 Task: Create a section Data Privacy Sprint and in the section, add a milestone Network Upgrades in the project VitalTech.
Action: Mouse moved to (41, 340)
Screenshot: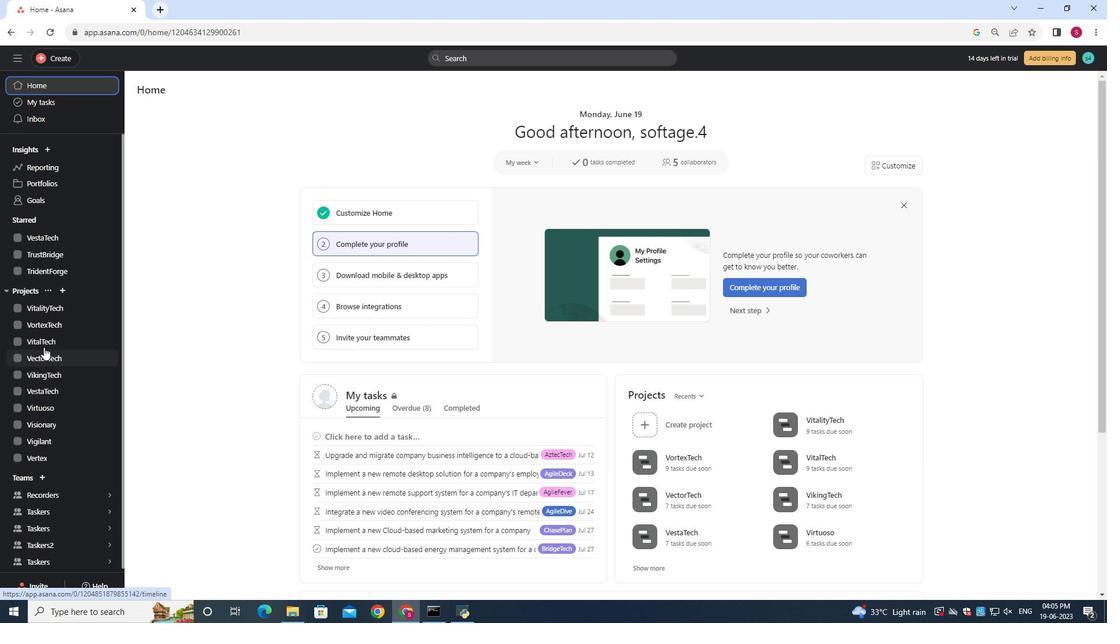 
Action: Mouse pressed left at (41, 340)
Screenshot: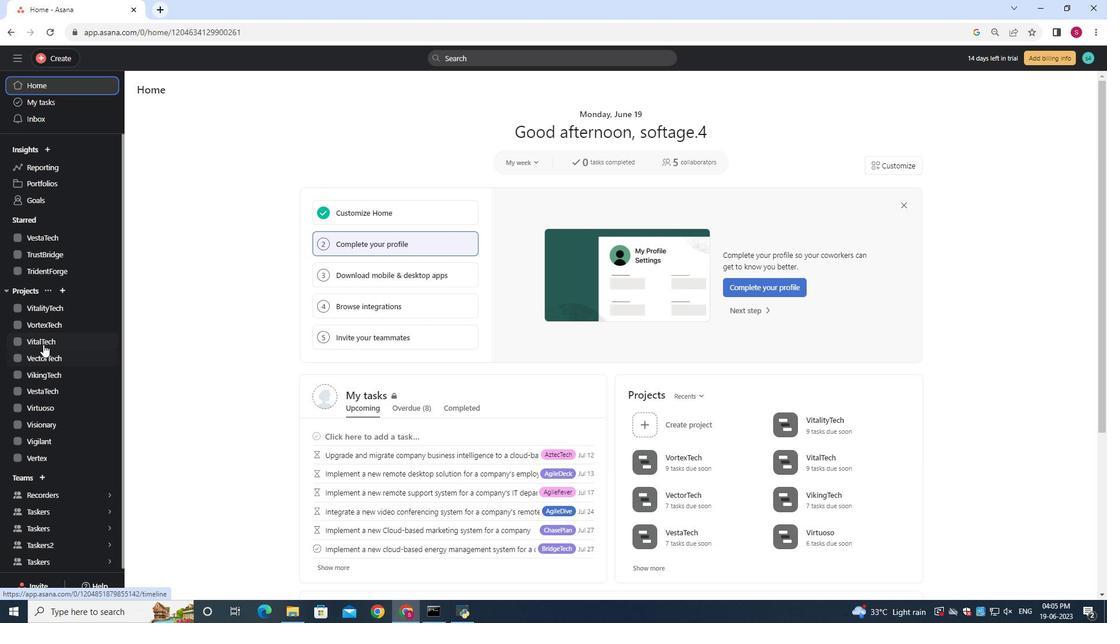 
Action: Mouse moved to (179, 134)
Screenshot: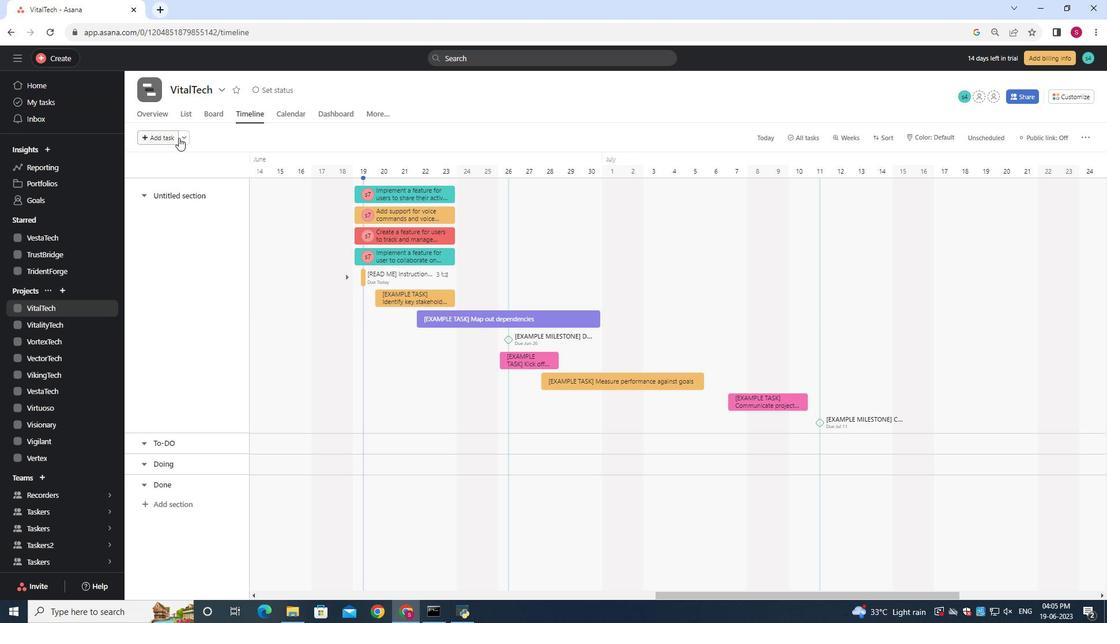 
Action: Mouse pressed left at (179, 134)
Screenshot: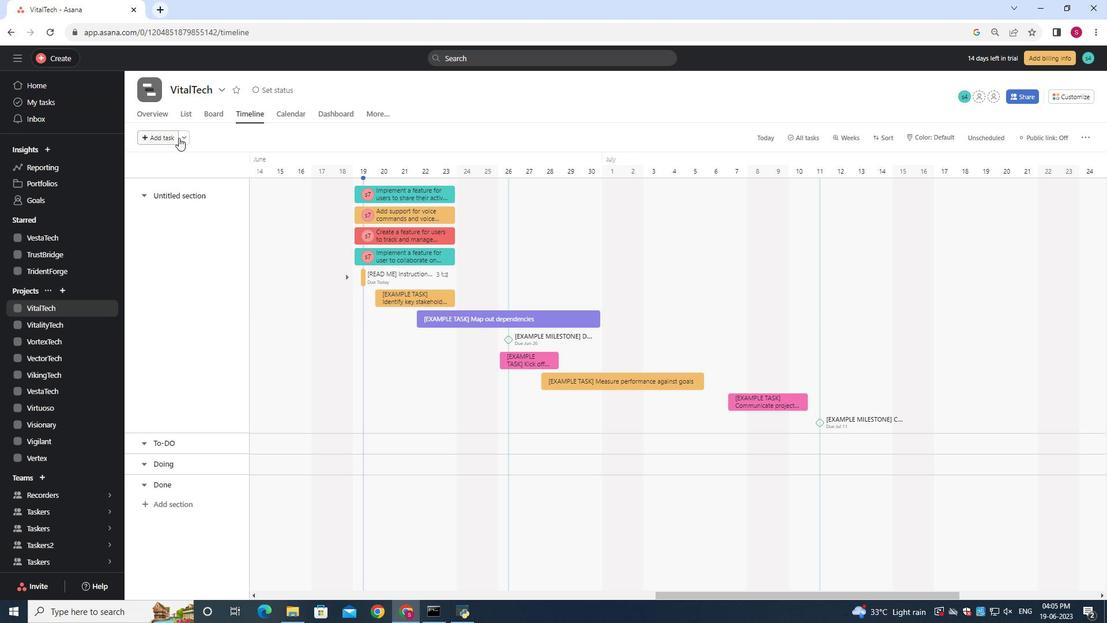 
Action: Mouse moved to (193, 155)
Screenshot: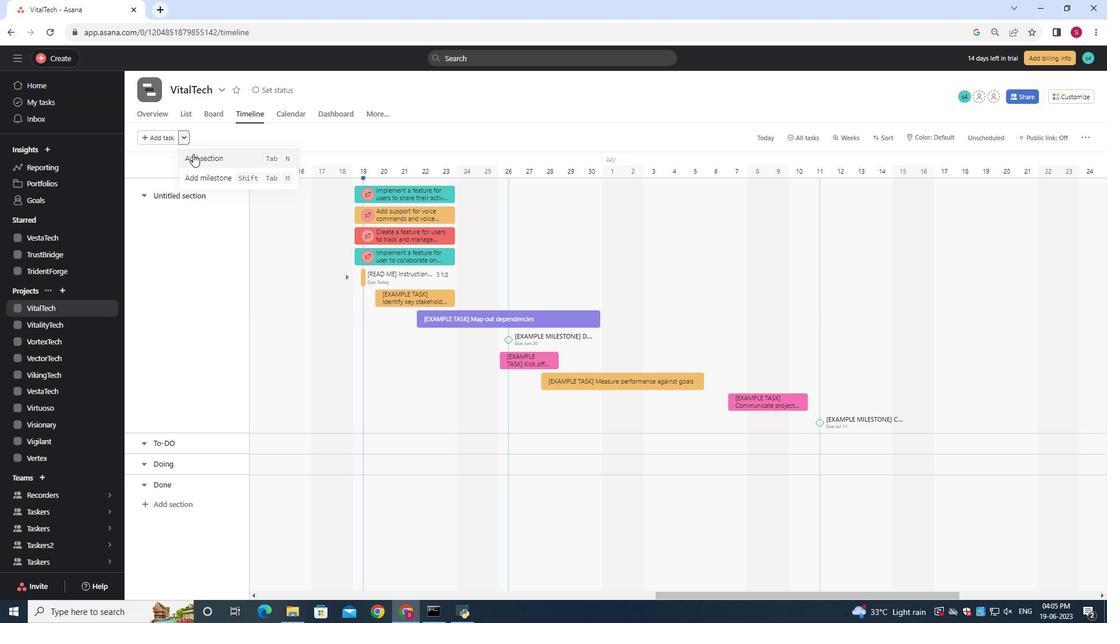 
Action: Mouse pressed left at (193, 155)
Screenshot: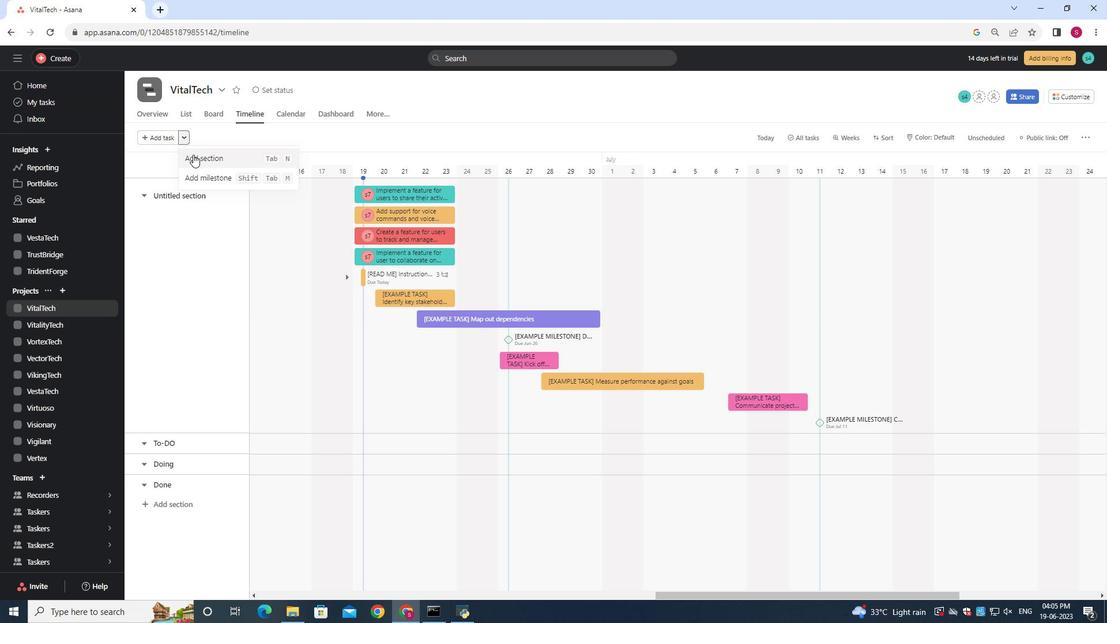 
Action: Mouse moved to (193, 155)
Screenshot: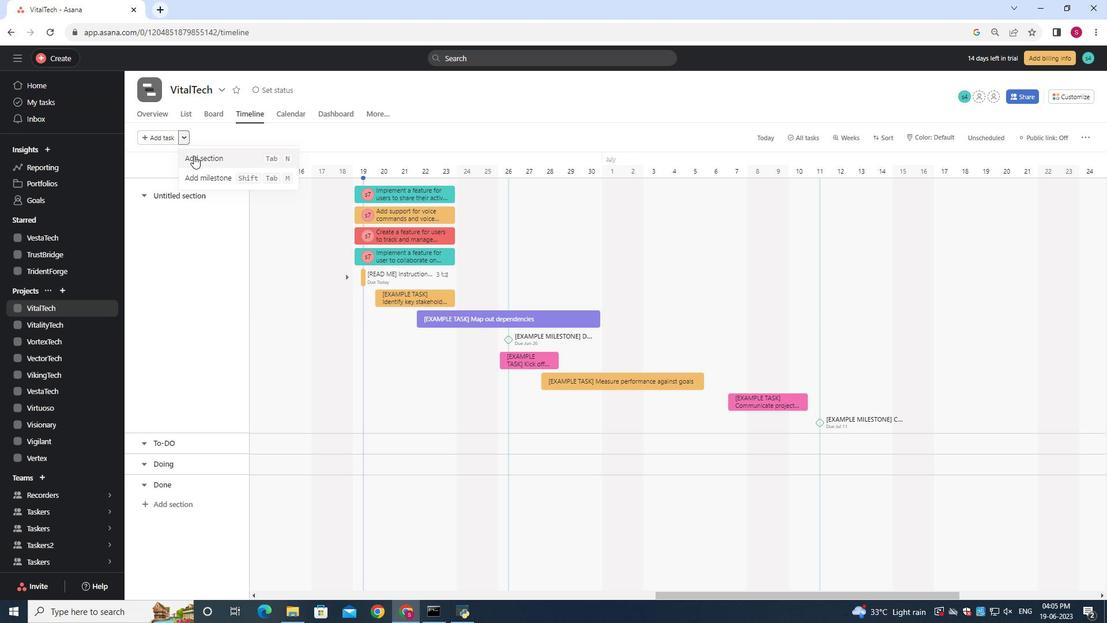 
Action: Key pressed <Key.shift><Key.shift>Data<Key.space><Key.shift>Privacy<Key.space><Key.shift>Sprint
Screenshot: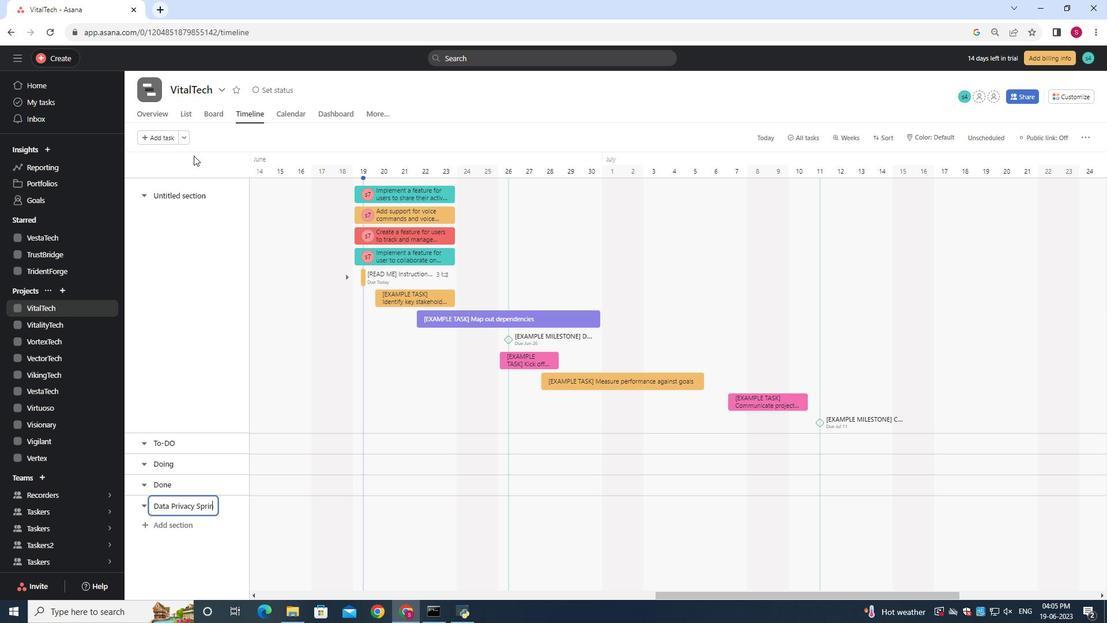 
Action: Mouse moved to (278, 511)
Screenshot: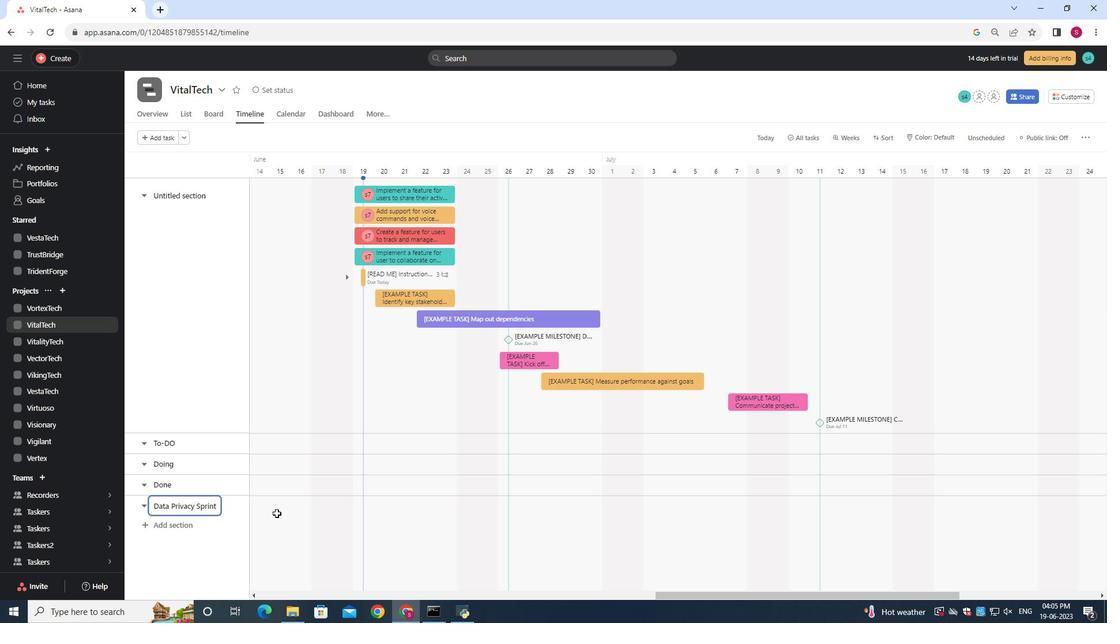 
Action: Mouse pressed left at (278, 511)
Screenshot: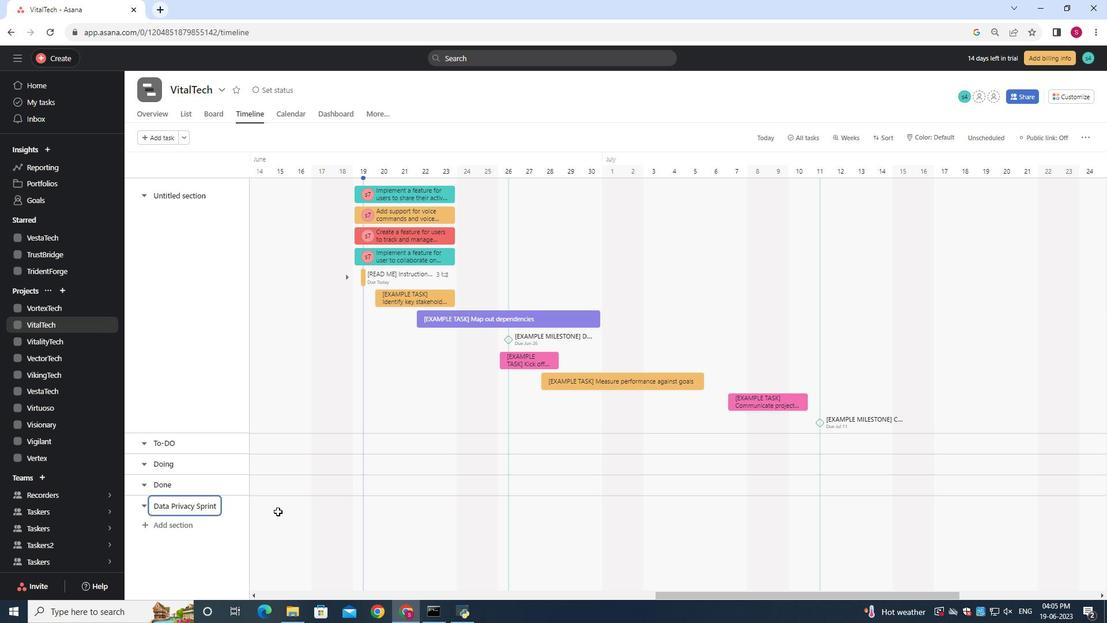 
Action: Mouse moved to (278, 511)
Screenshot: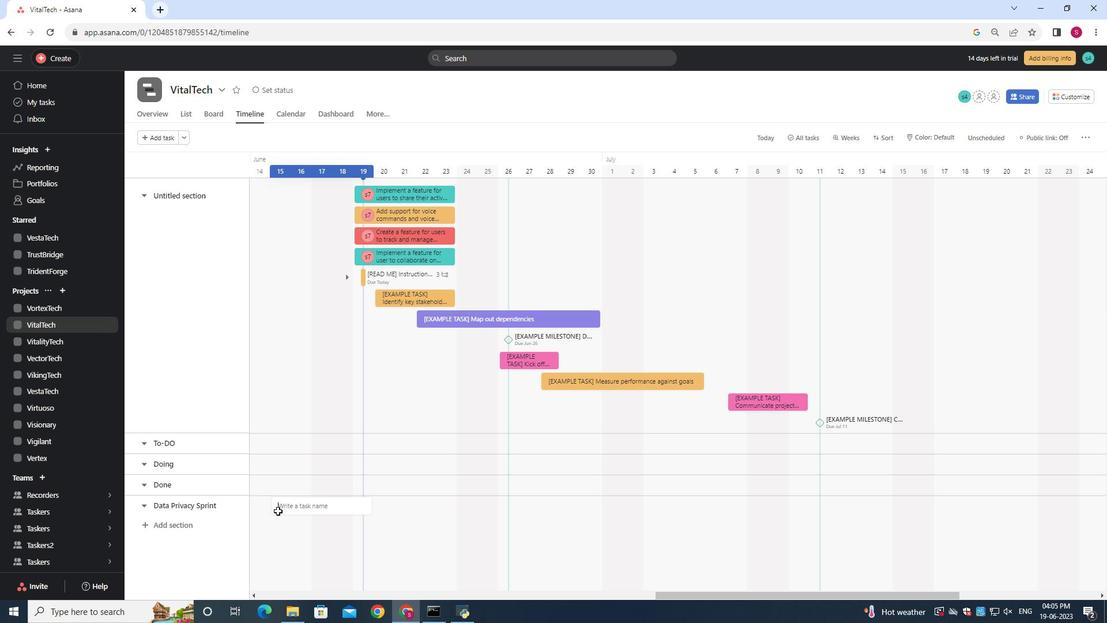 
Action: Key pressed <Key.shift><Key.shift><Key.shift><Key.shift><Key.shift>Network<Key.space><Key.shift><Key.shift><Key.shift><Key.shift><Key.shift><Key.shift><Key.shift><Key.shift><Key.shift><Key.shift><Key.shift><Key.shift><Key.shift><Key.shift><Key.shift><Key.shift><Key.shift>Upgrades
Screenshot: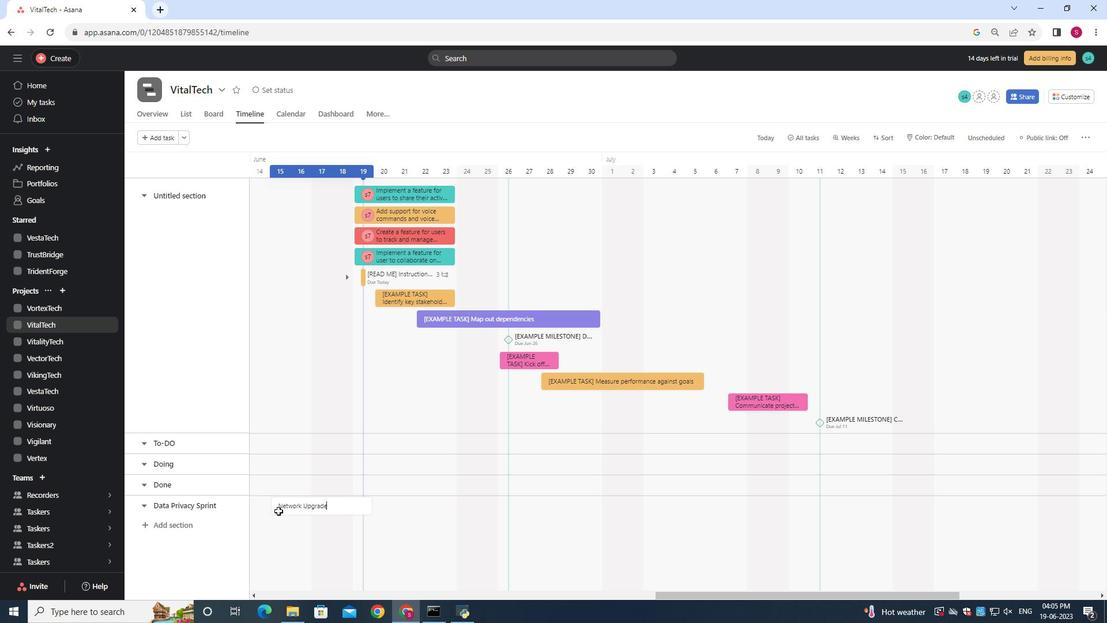 
Action: Mouse moved to (308, 507)
Screenshot: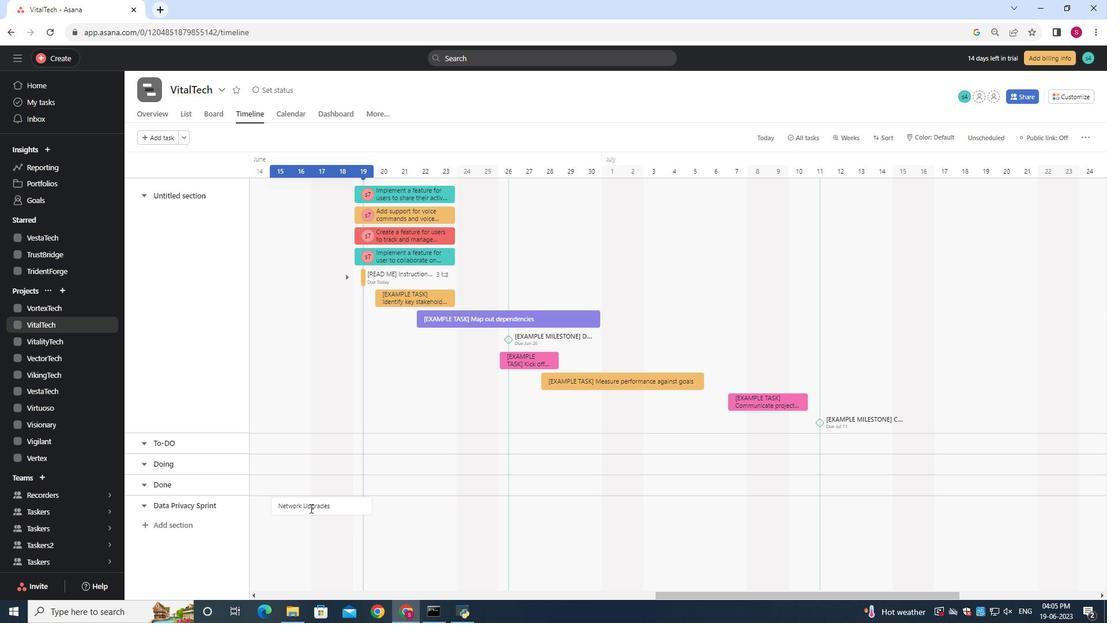 
Action: Mouse pressed right at (308, 507)
Screenshot: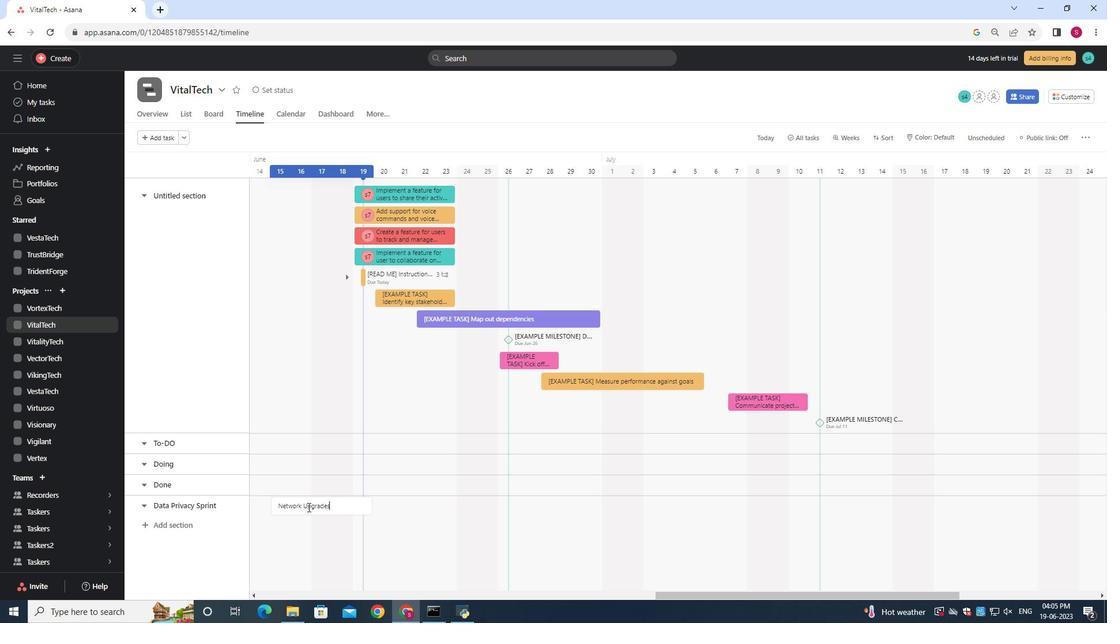 
Action: Mouse moved to (362, 455)
Screenshot: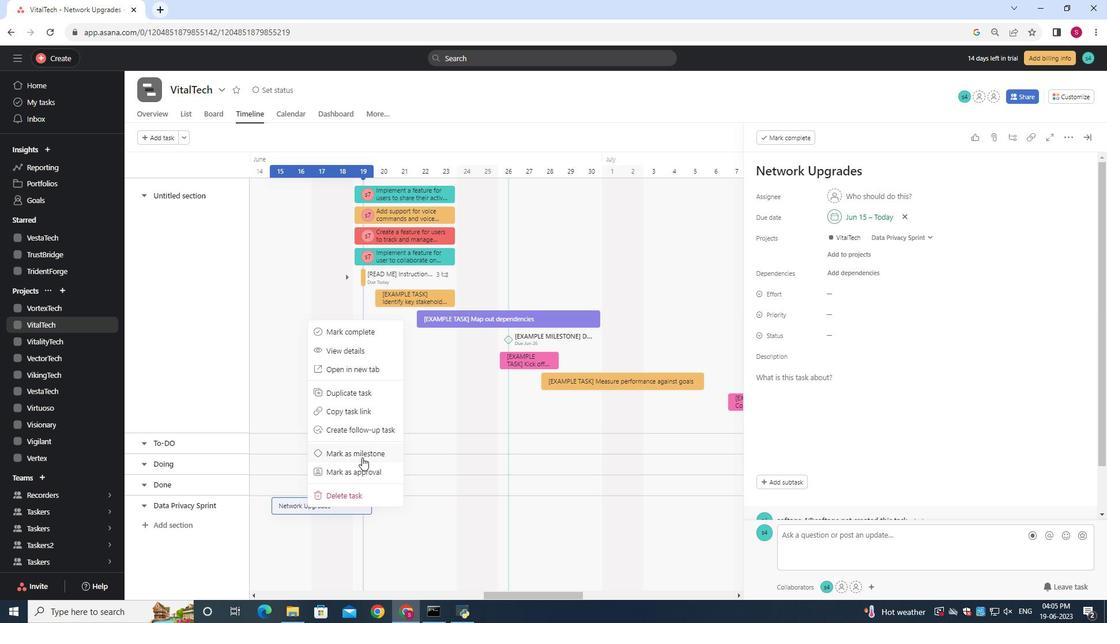 
Action: Mouse pressed left at (362, 455)
Screenshot: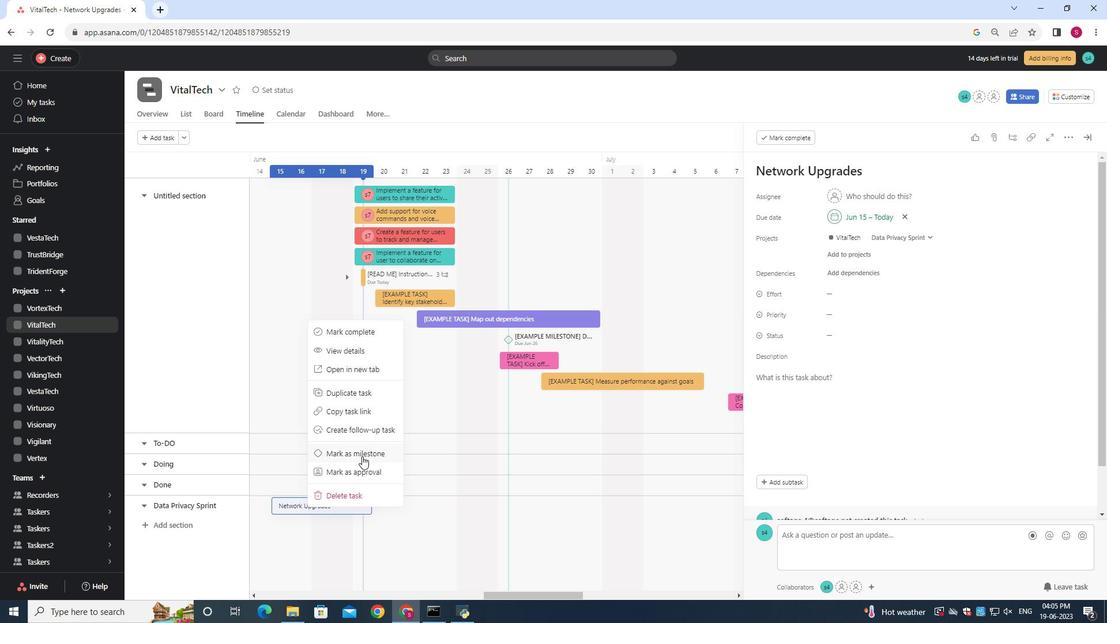 
Action: Mouse moved to (380, 458)
Screenshot: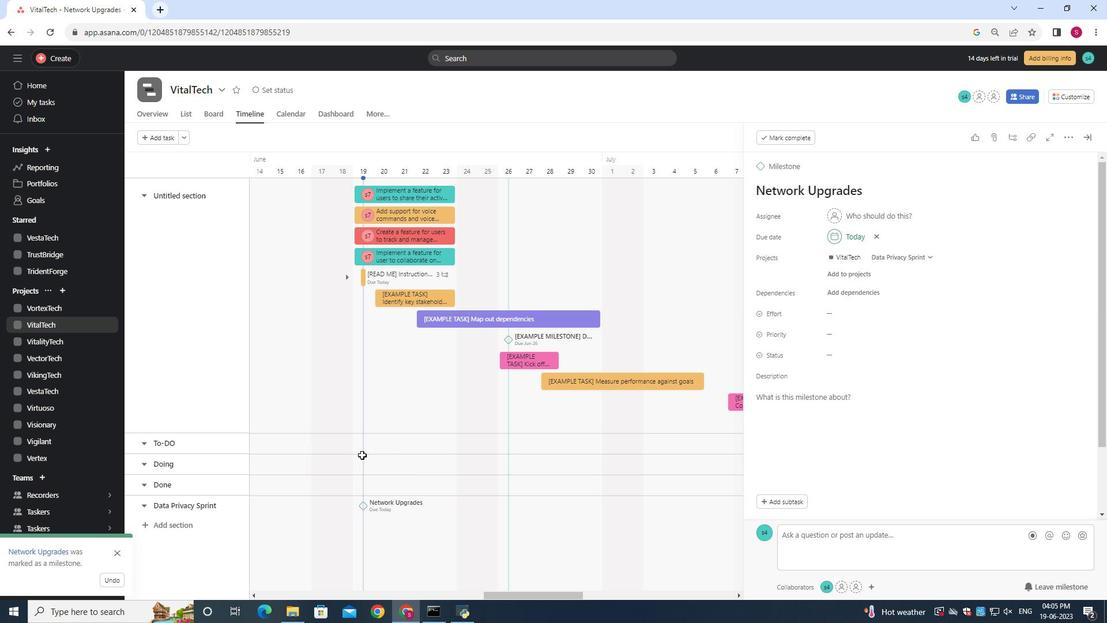 
